 Task: Add Sprouts SPF 30 Tropical Coconut Clear Spray Sunscreen to the cart.
Action: Mouse moved to (289, 149)
Screenshot: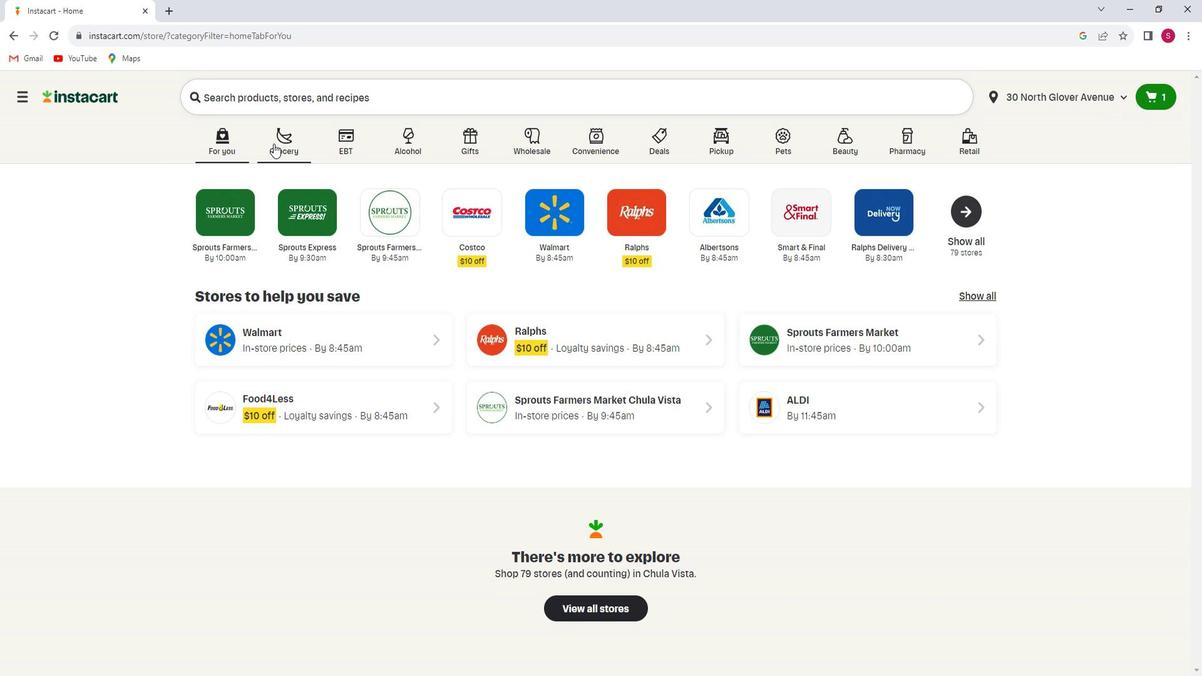 
Action: Mouse pressed left at (289, 149)
Screenshot: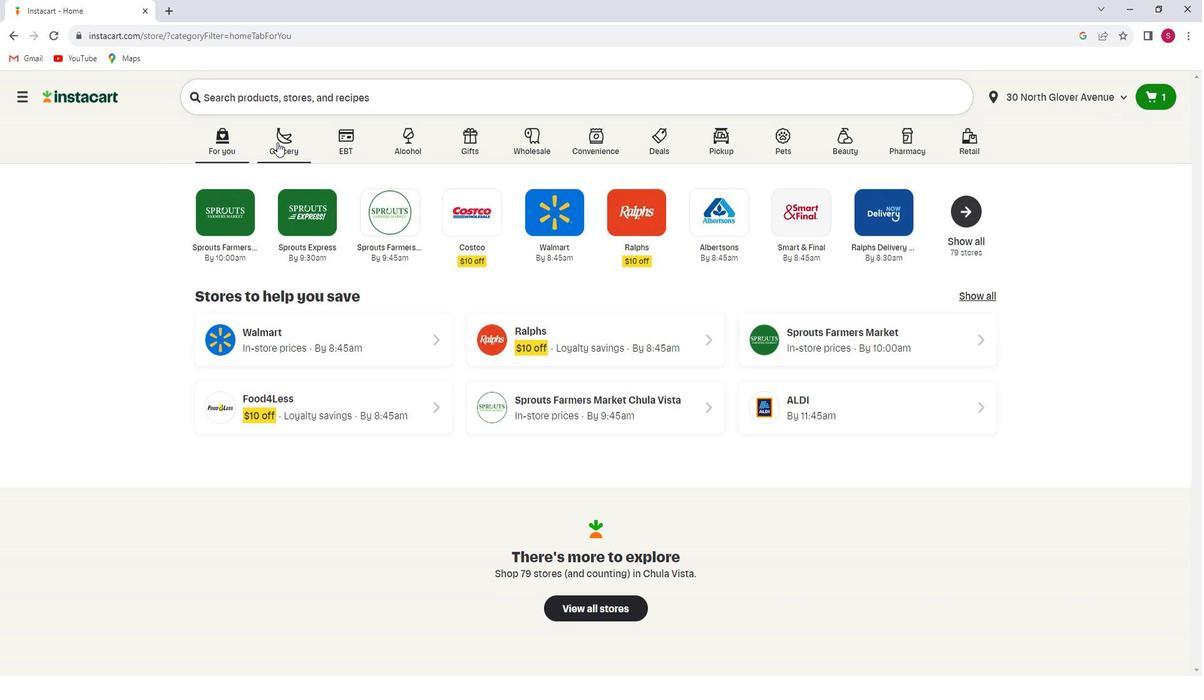
Action: Mouse moved to (326, 379)
Screenshot: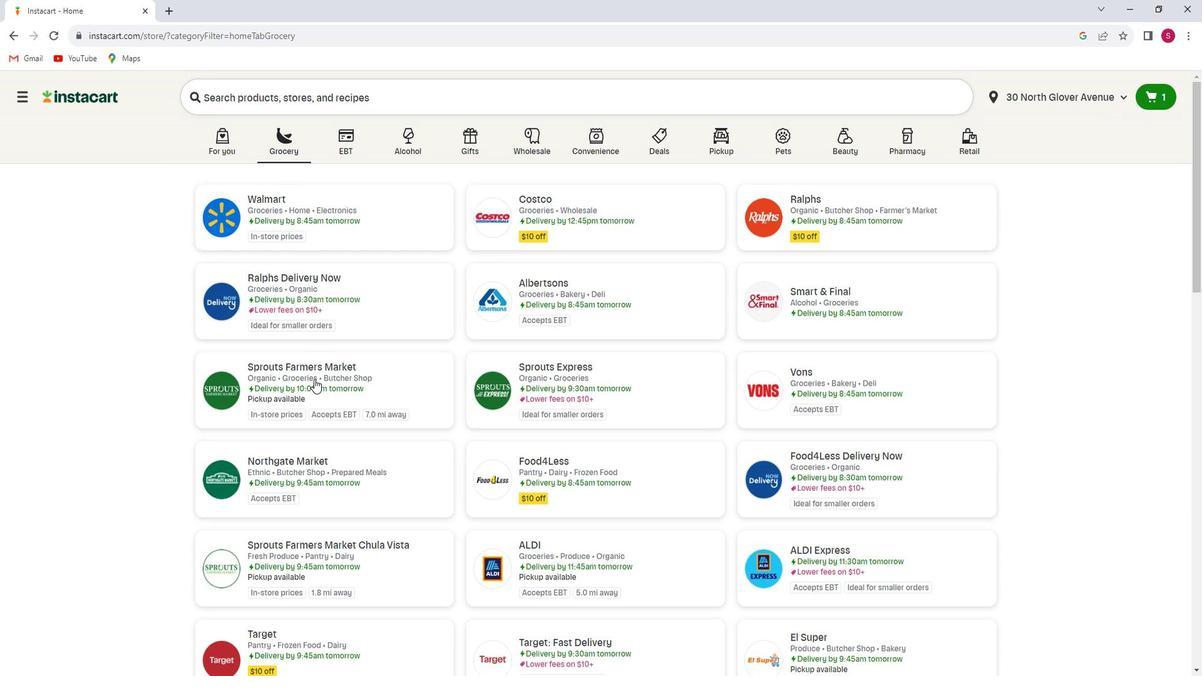 
Action: Mouse pressed left at (326, 379)
Screenshot: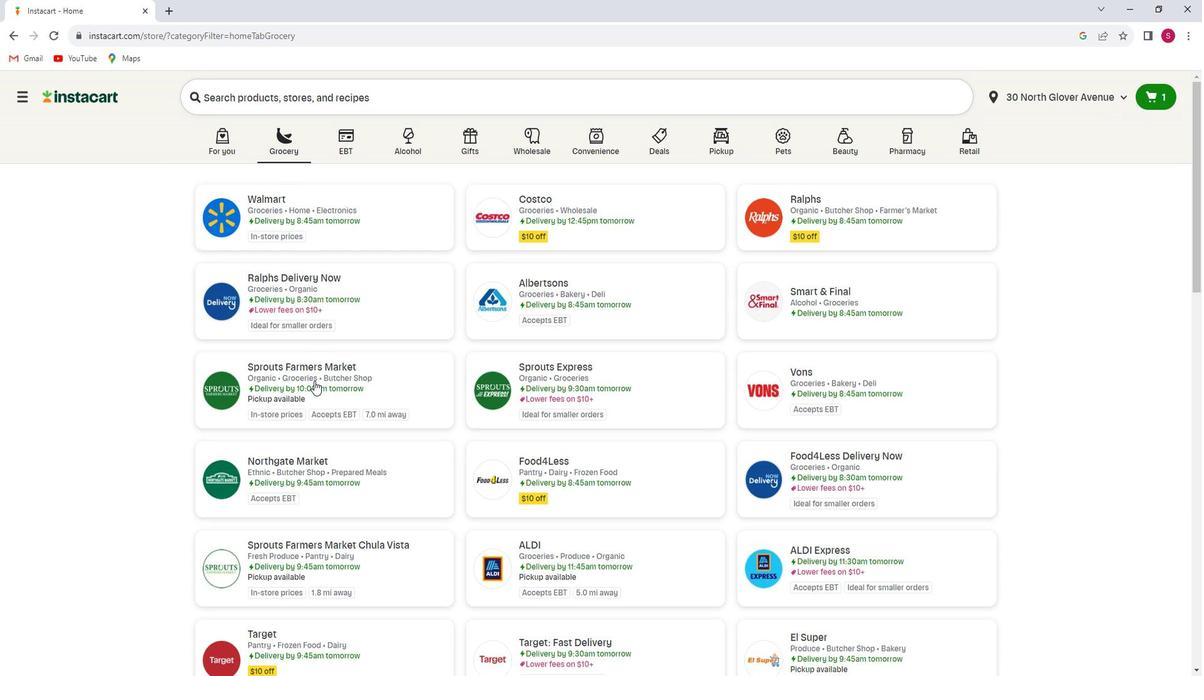 
Action: Mouse moved to (129, 408)
Screenshot: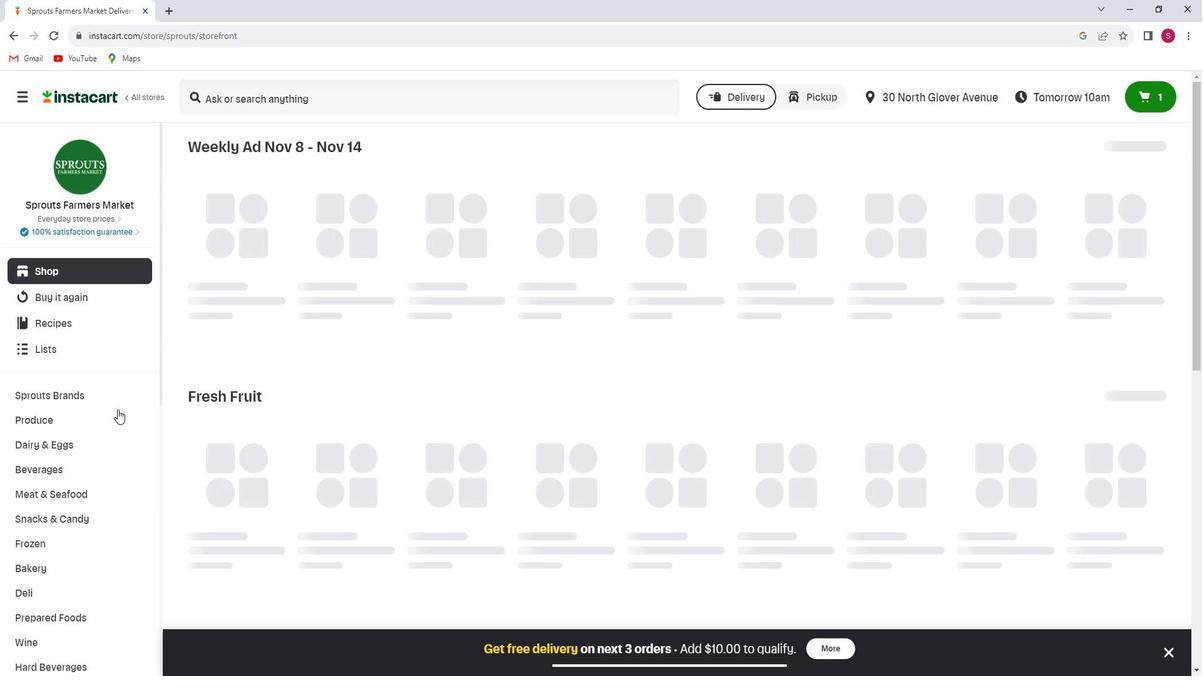 
Action: Mouse scrolled (129, 407) with delta (0, 0)
Screenshot: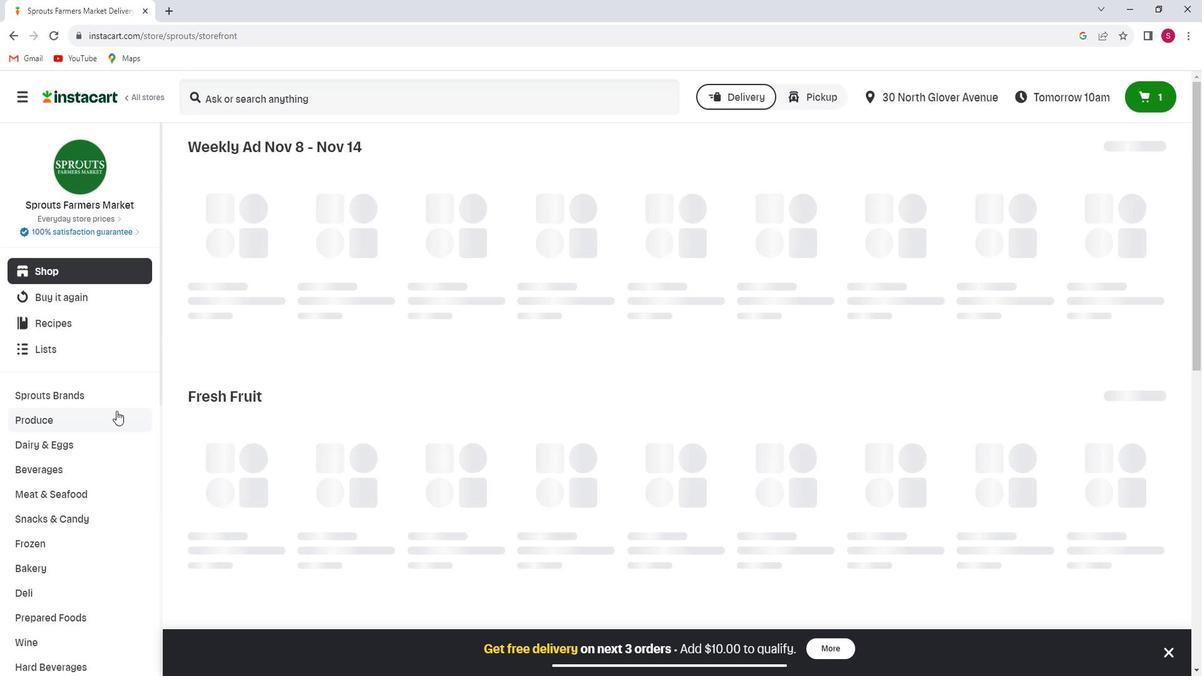 
Action: Mouse scrolled (129, 407) with delta (0, 0)
Screenshot: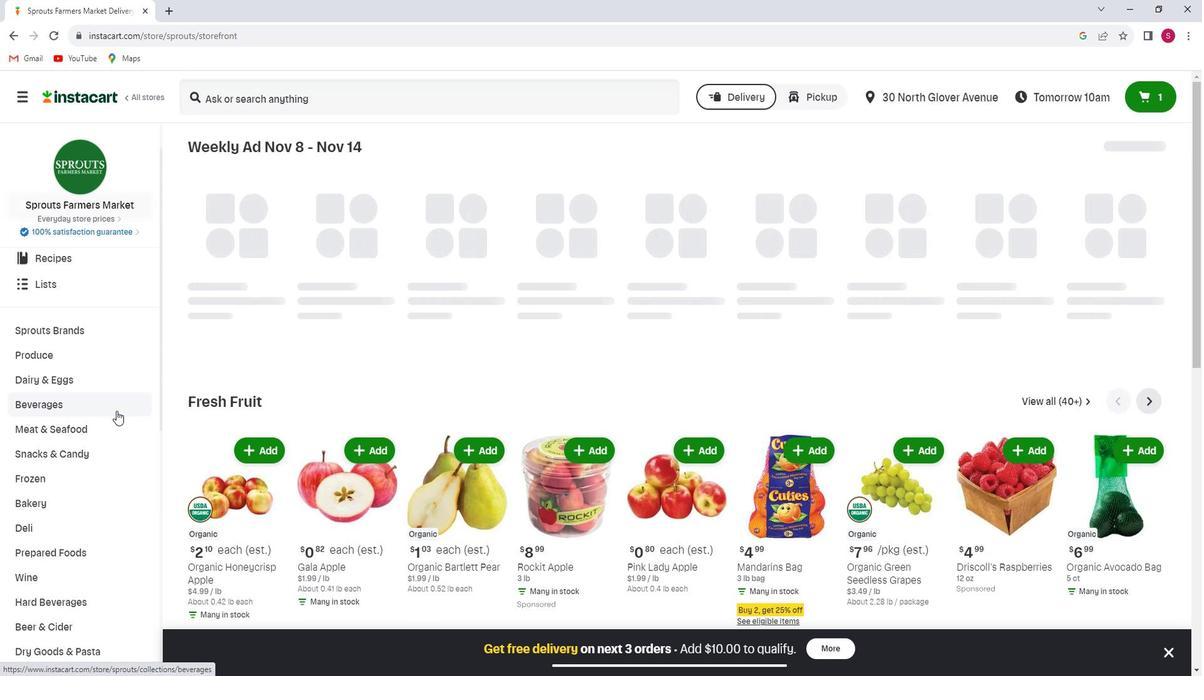 
Action: Mouse scrolled (129, 407) with delta (0, 0)
Screenshot: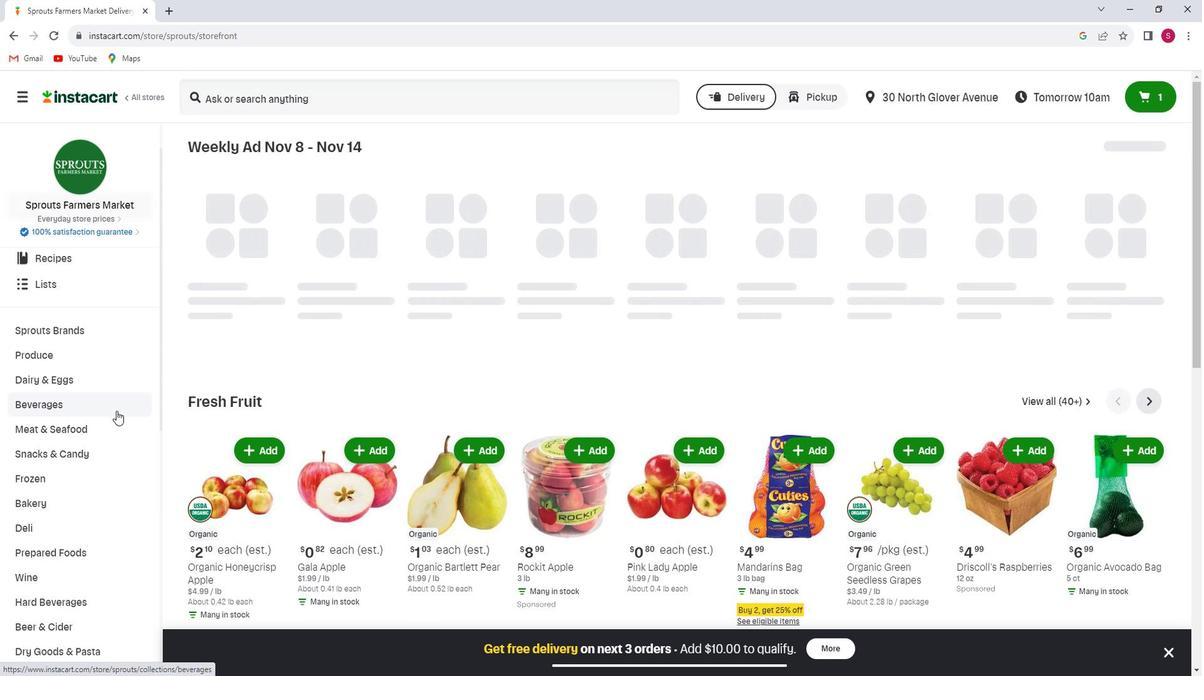 
Action: Mouse scrolled (129, 407) with delta (0, 0)
Screenshot: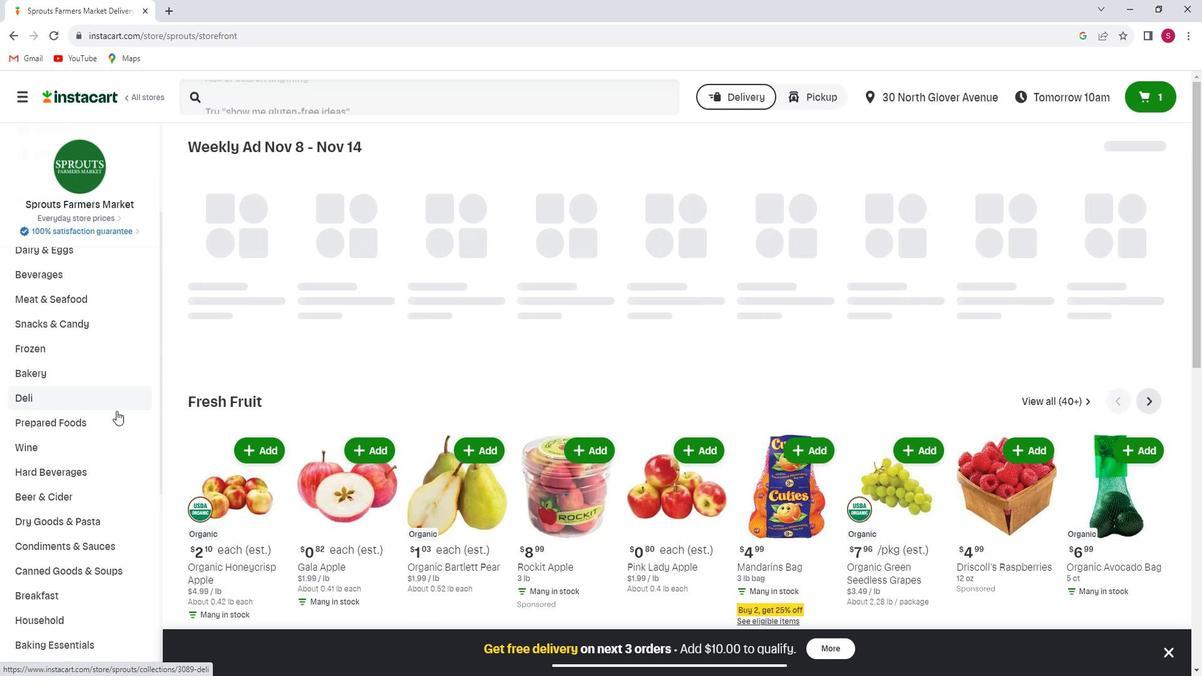 
Action: Mouse scrolled (129, 407) with delta (0, 0)
Screenshot: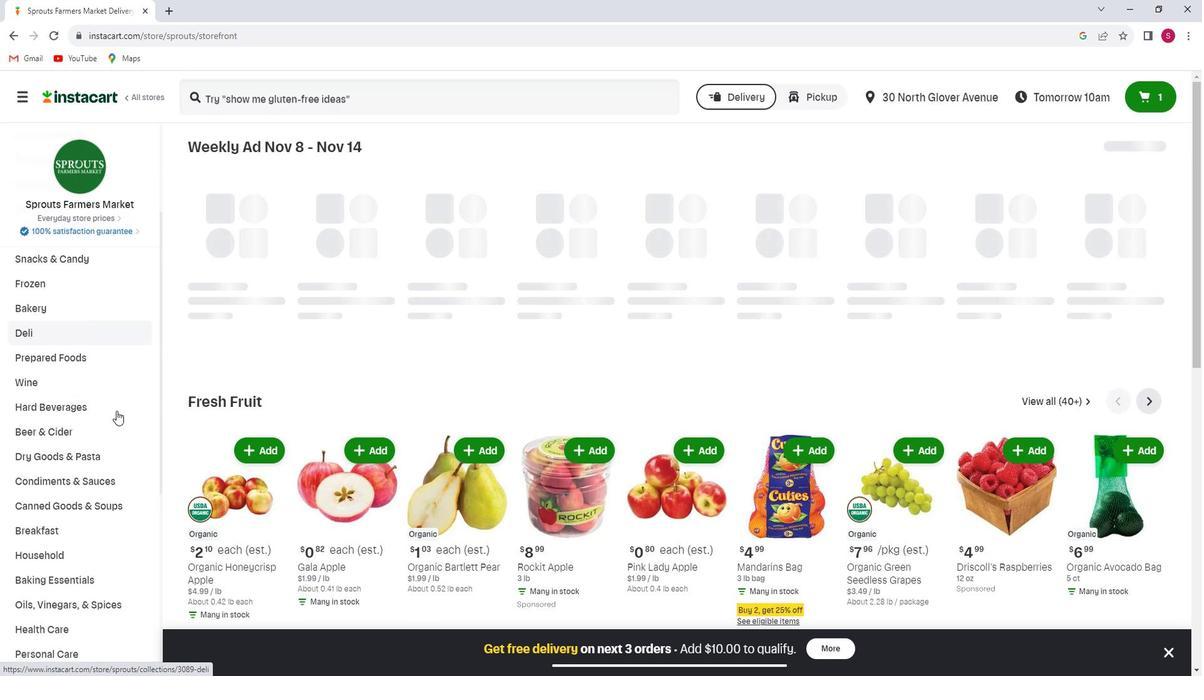 
Action: Mouse scrolled (129, 407) with delta (0, 0)
Screenshot: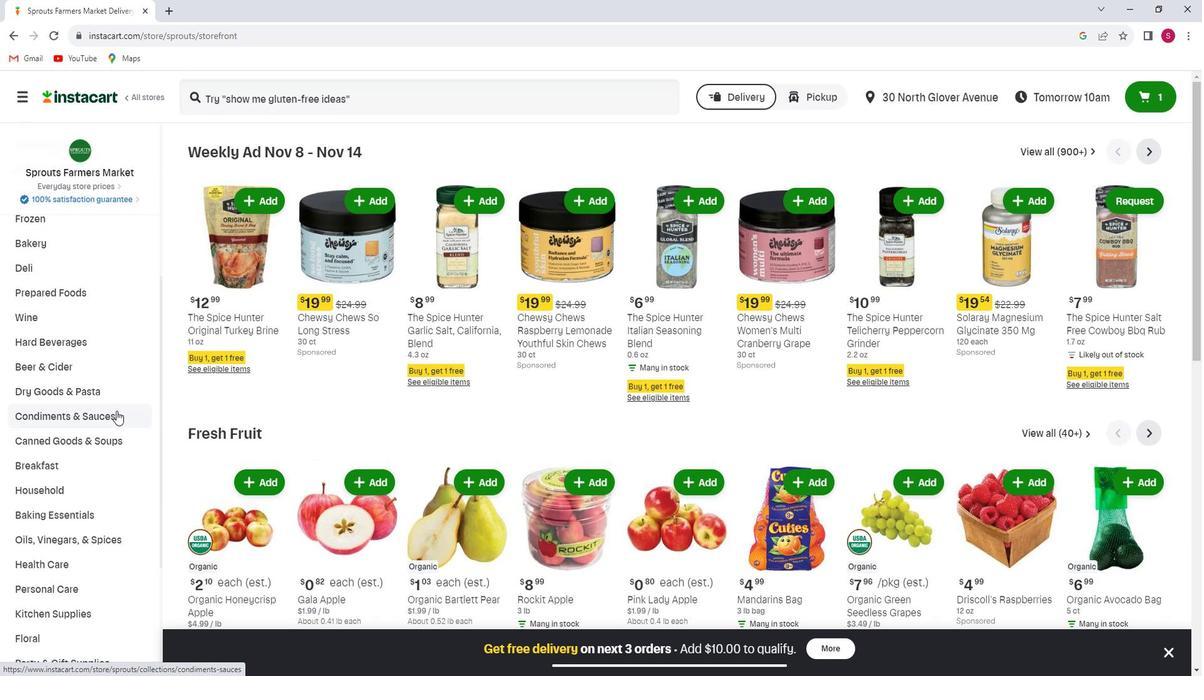 
Action: Mouse scrolled (129, 407) with delta (0, 0)
Screenshot: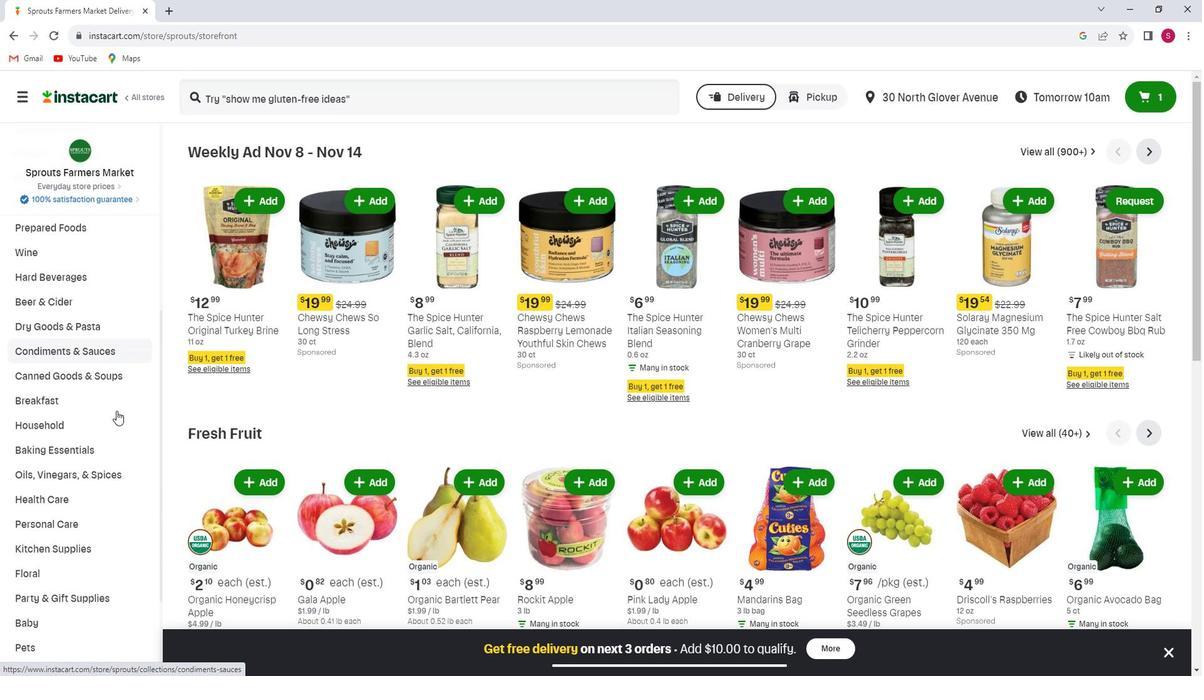 
Action: Mouse moved to (115, 452)
Screenshot: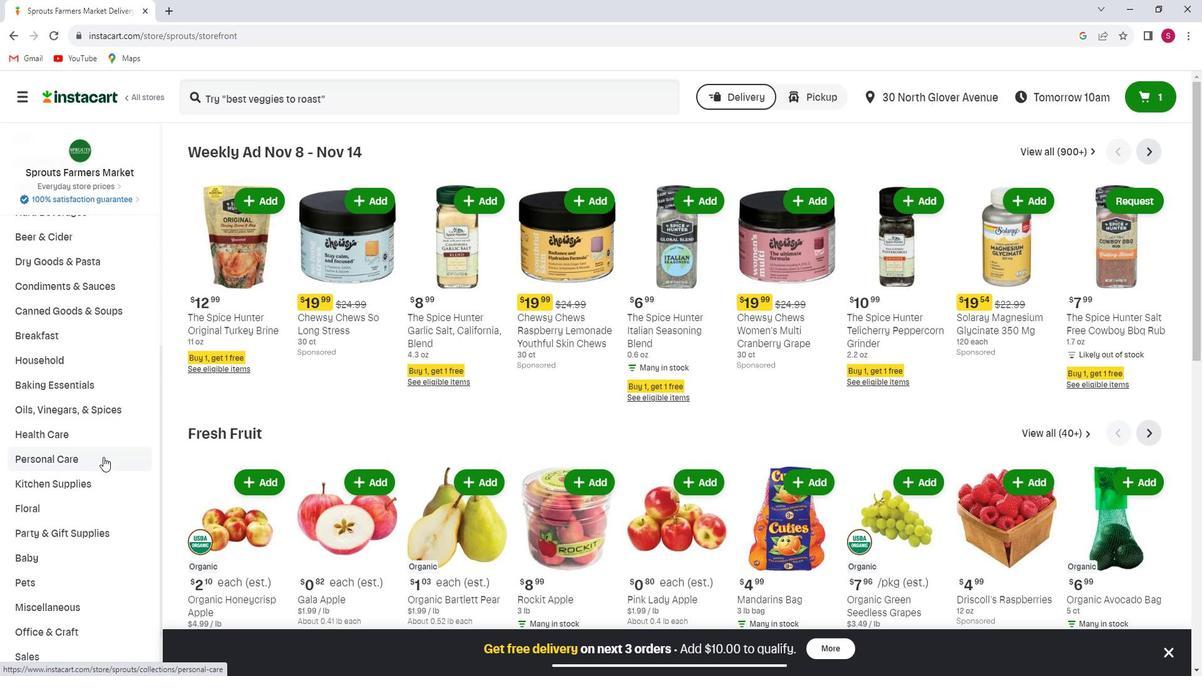 
Action: Mouse pressed left at (115, 452)
Screenshot: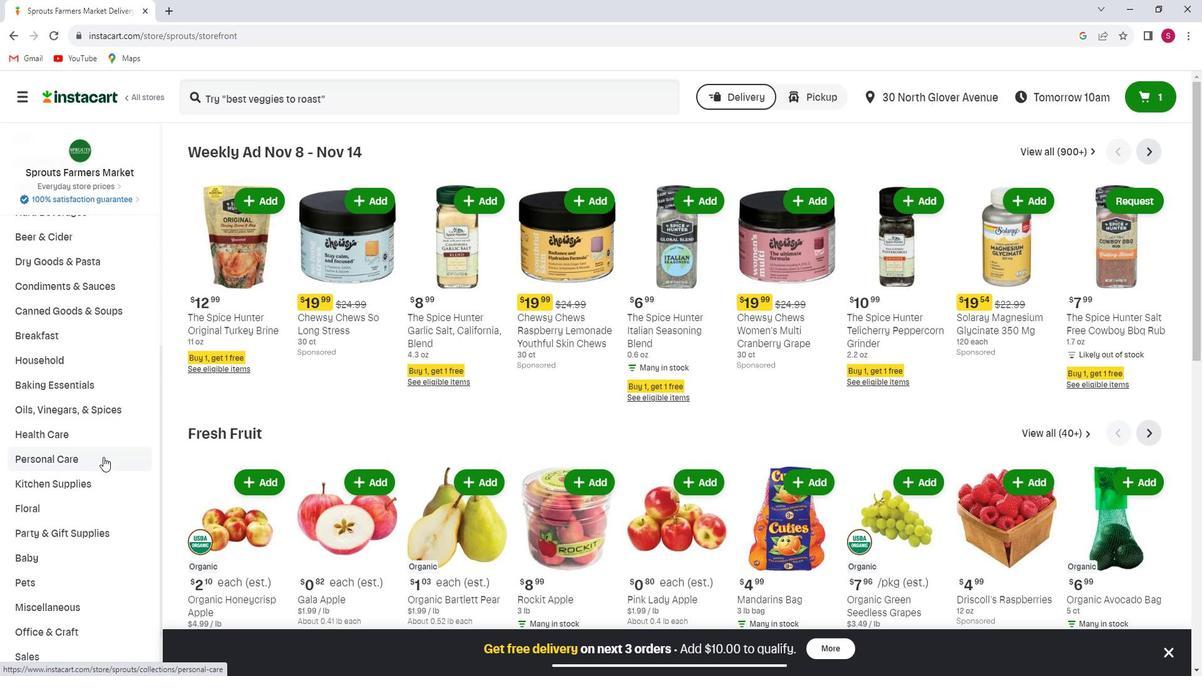 
Action: Mouse moved to (990, 189)
Screenshot: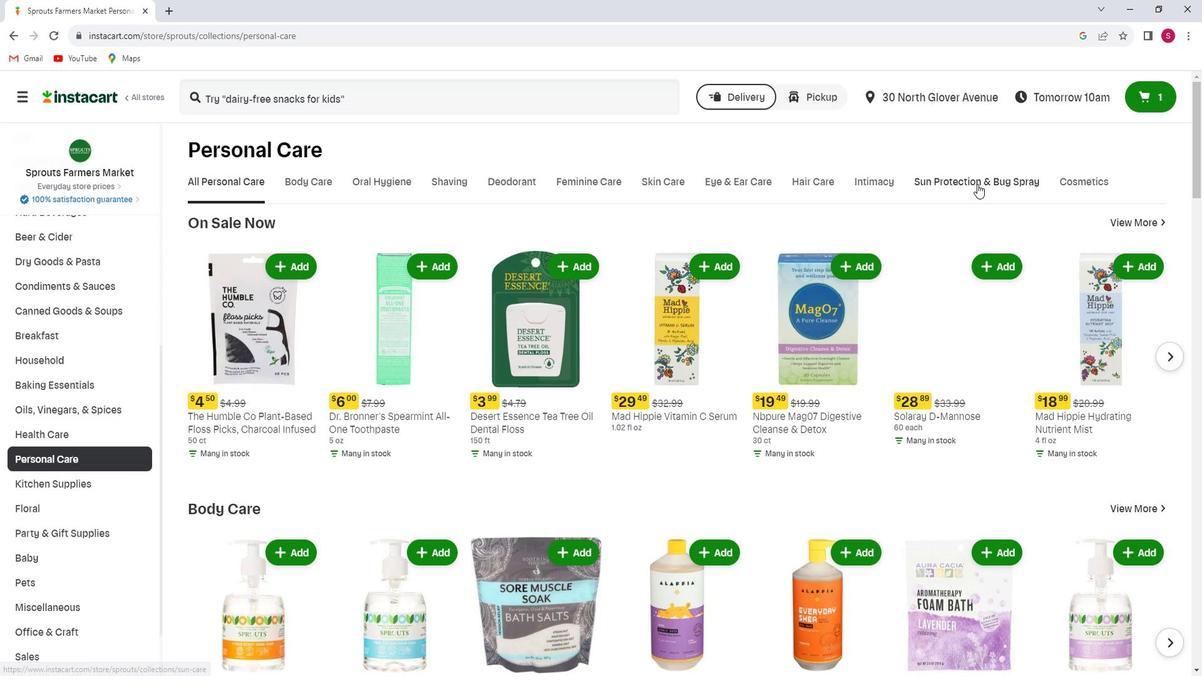 
Action: Mouse pressed left at (990, 189)
Screenshot: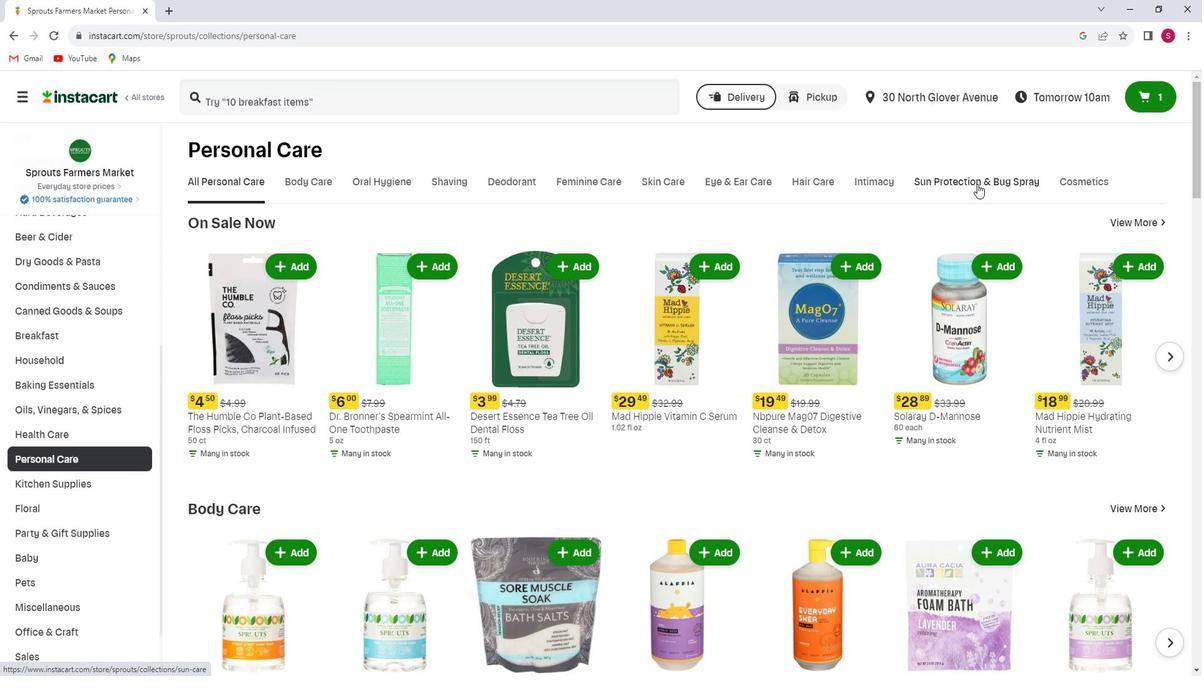 
Action: Mouse moved to (432, 107)
Screenshot: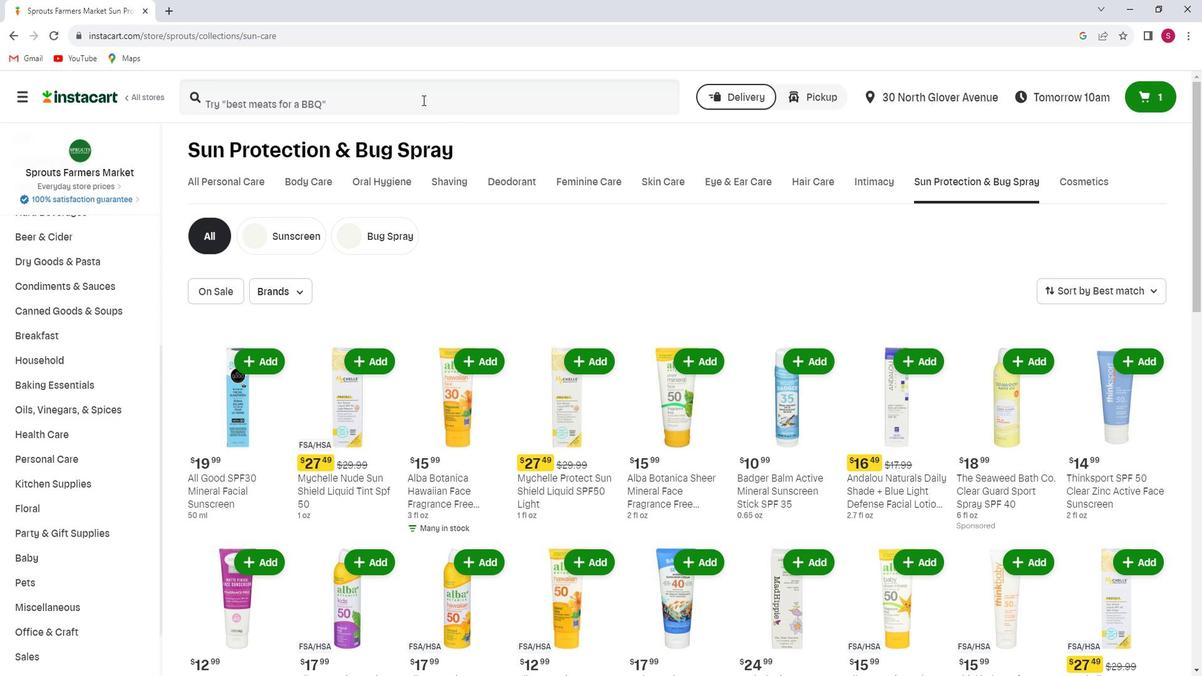 
Action: Mouse pressed left at (432, 107)
Screenshot: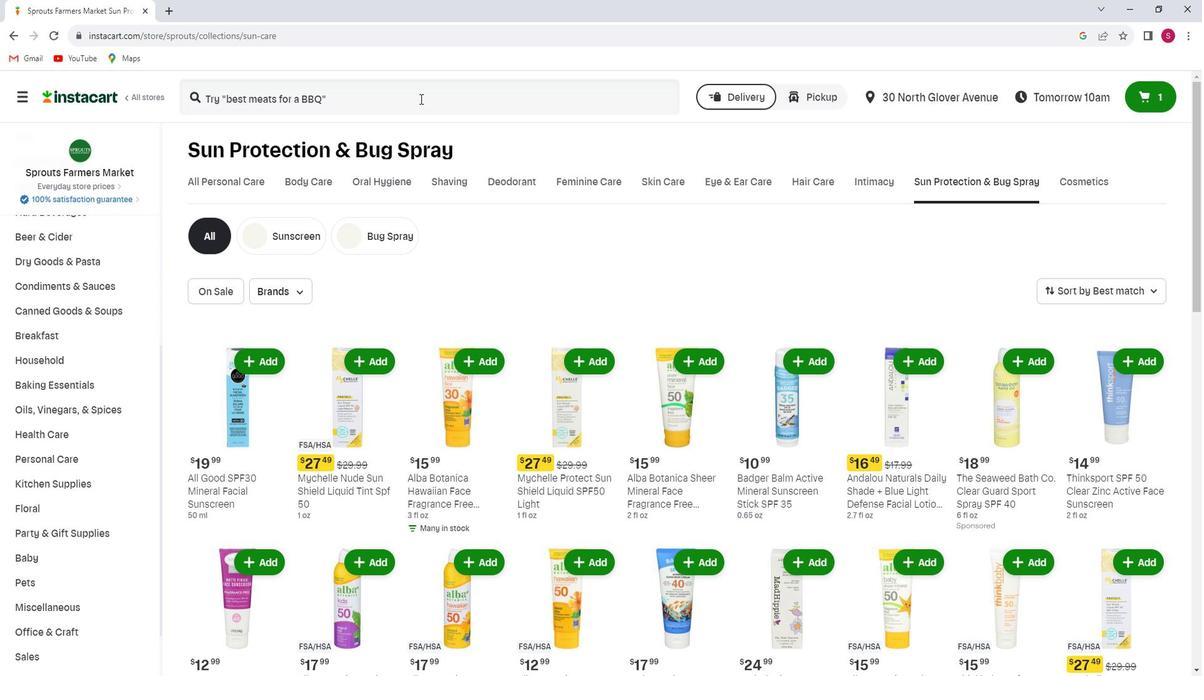 
Action: Key pressed <Key.shift>Sprouts<Key.space><Key.shift>S<Key.shift_r>P<Key.shift>F<Key.space>30<Key.space><Key.shift>Tropical<Key.space><Key.shift>Coconut<Key.space><Key.shift>Clear<Key.space><Key.shift>Spray<Key.space><Key.shift>Sunscreen<Key.enter>
Screenshot: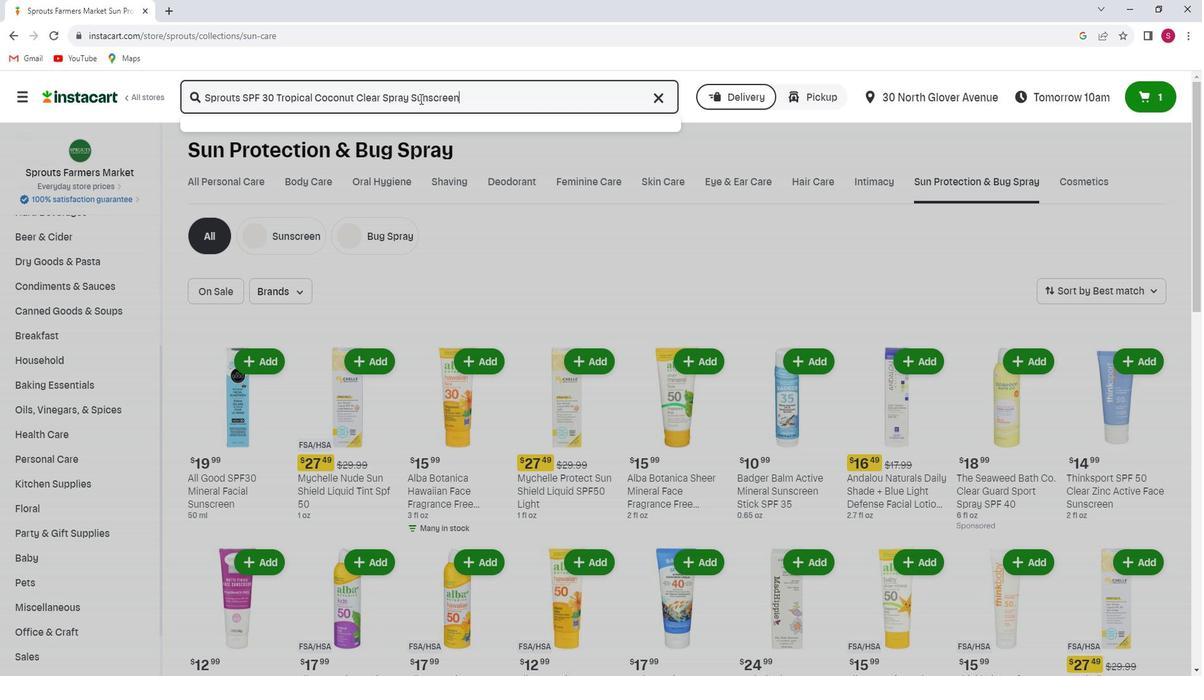
Action: Mouse moved to (358, 204)
Screenshot: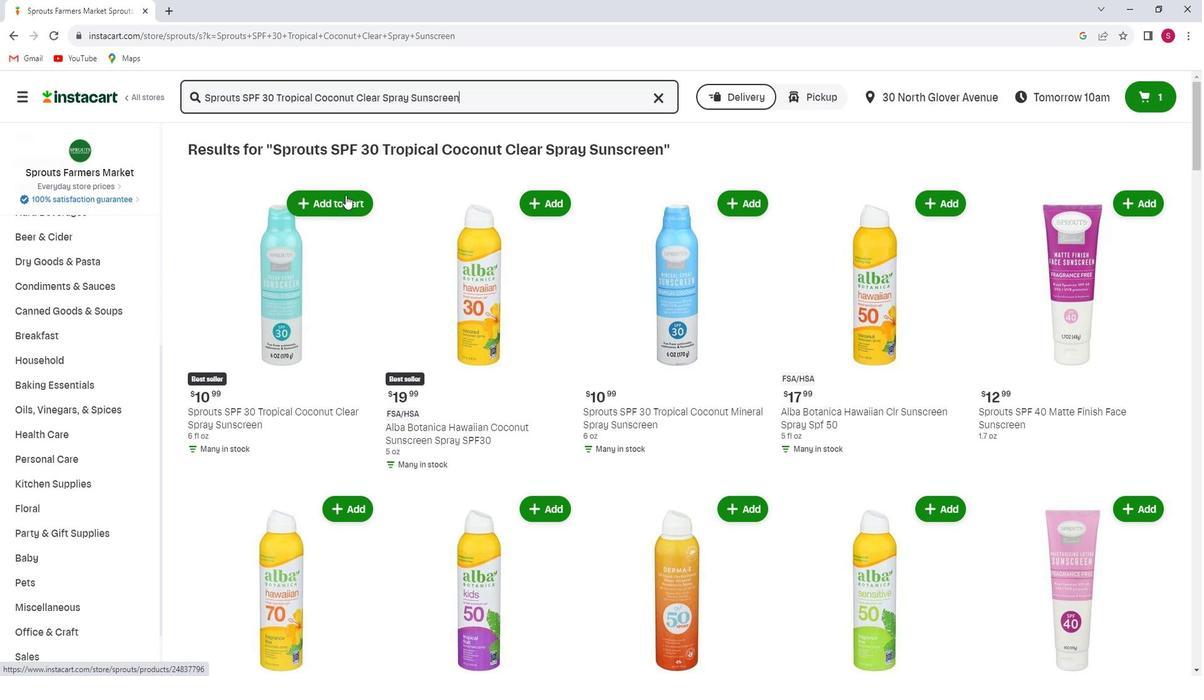 
Action: Mouse scrolled (358, 204) with delta (0, 0)
Screenshot: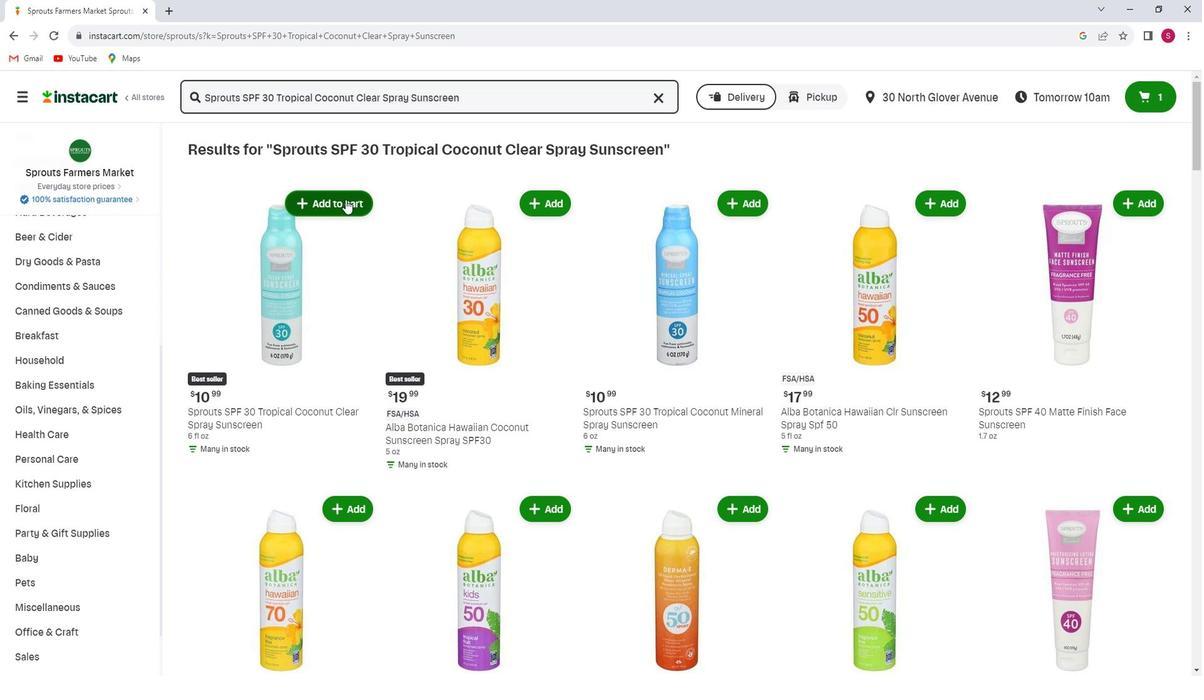 
Action: Mouse moved to (359, 212)
Screenshot: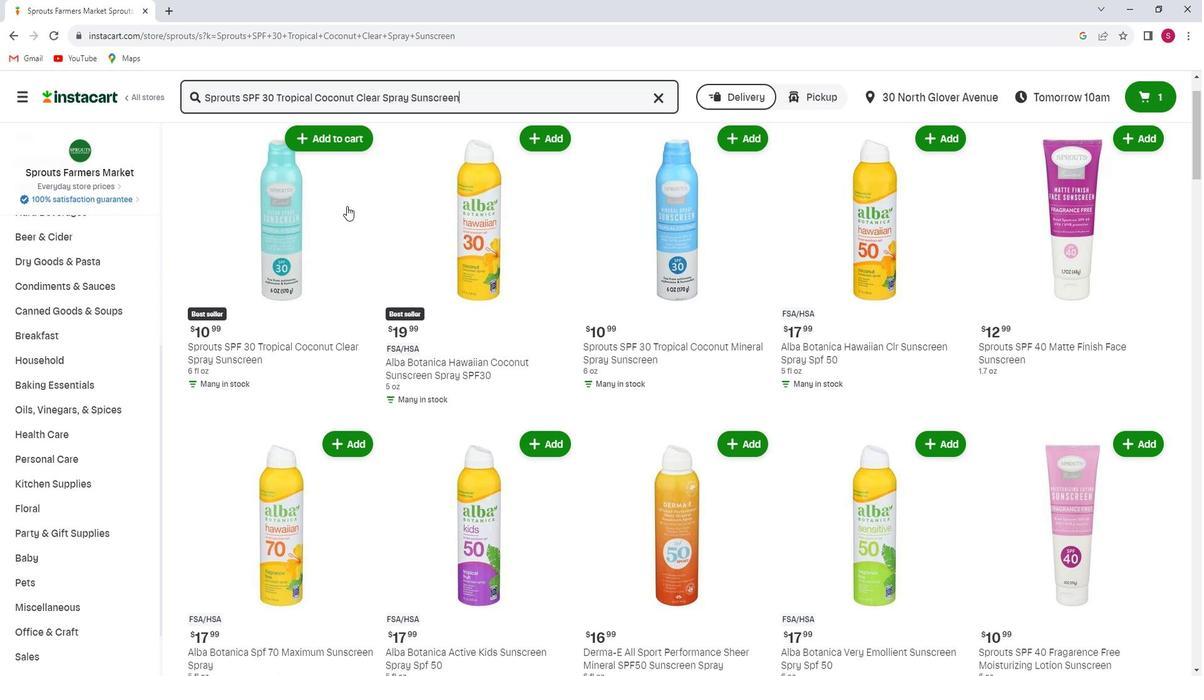 
Action: Mouse scrolled (359, 212) with delta (0, 0)
Screenshot: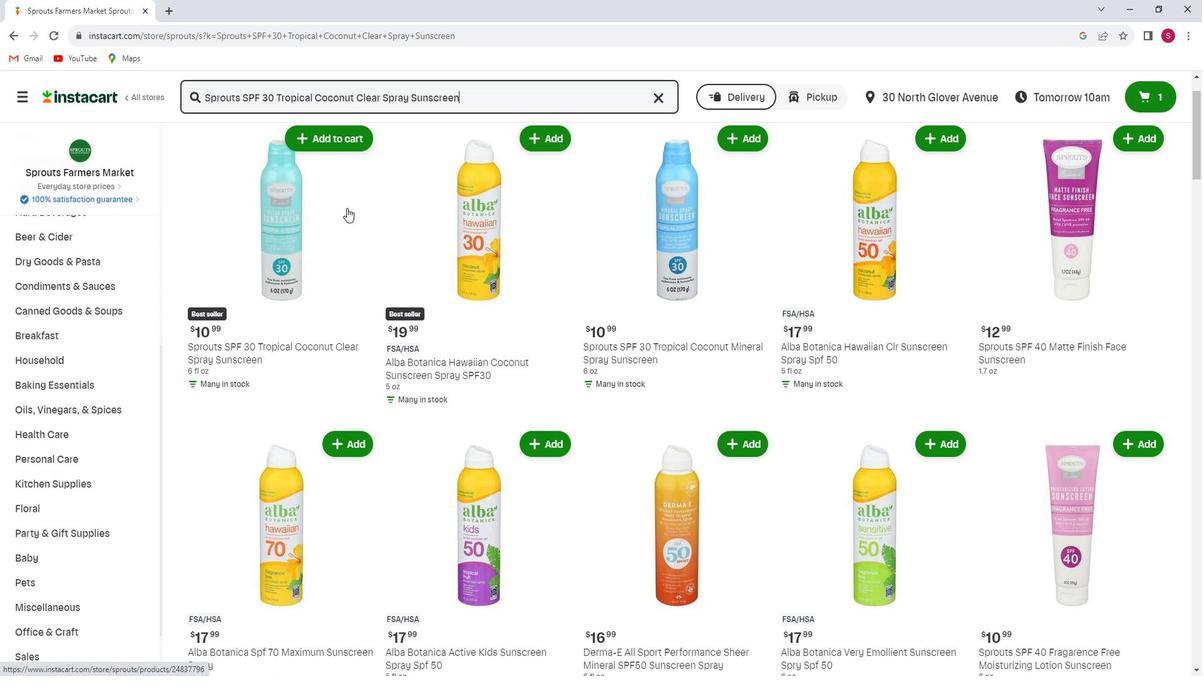
Action: Mouse moved to (346, 155)
Screenshot: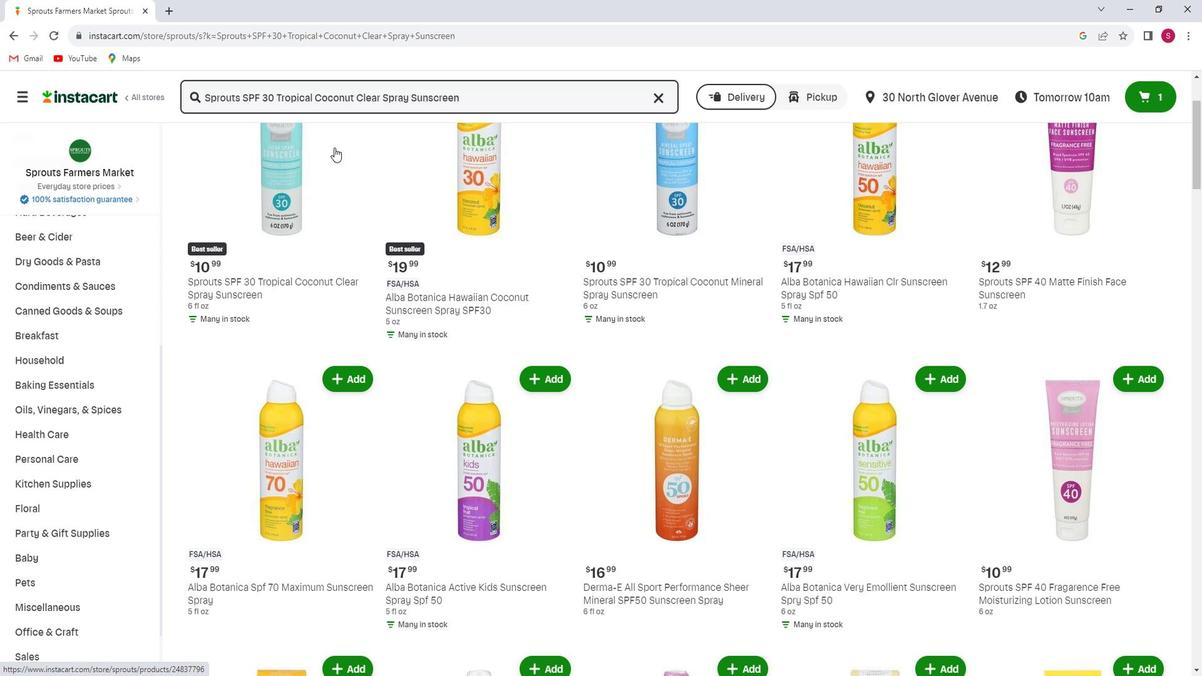
Action: Mouse scrolled (346, 155) with delta (0, 0)
Screenshot: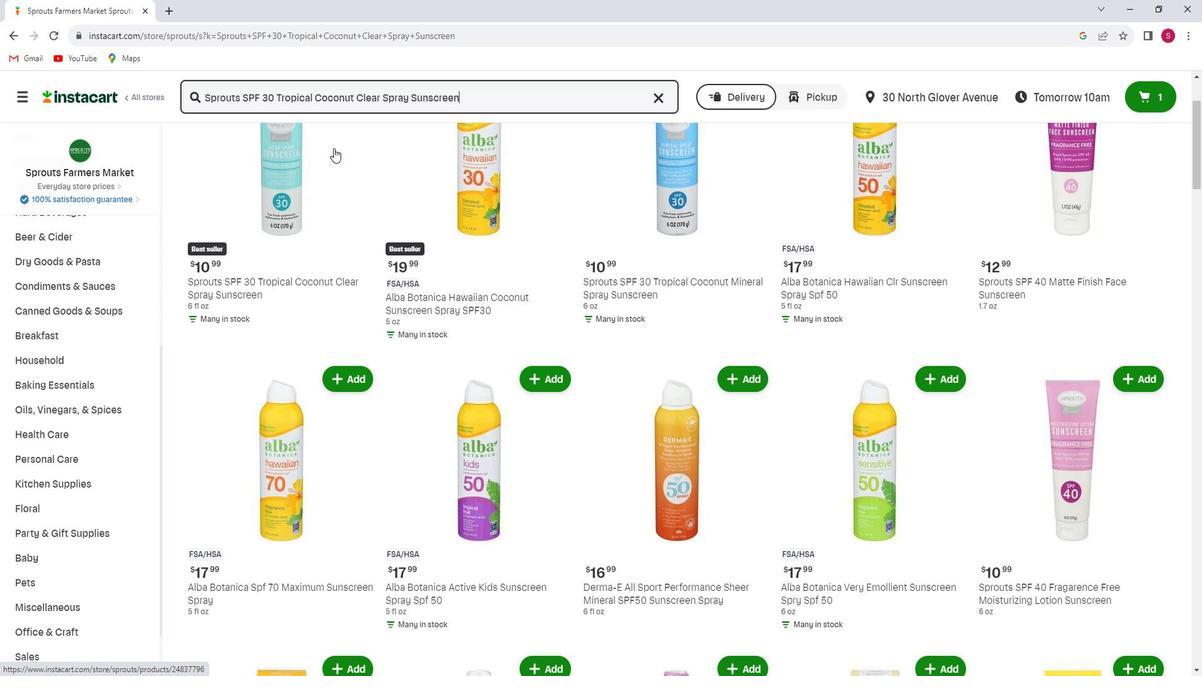 
Action: Mouse scrolled (346, 155) with delta (0, 0)
Screenshot: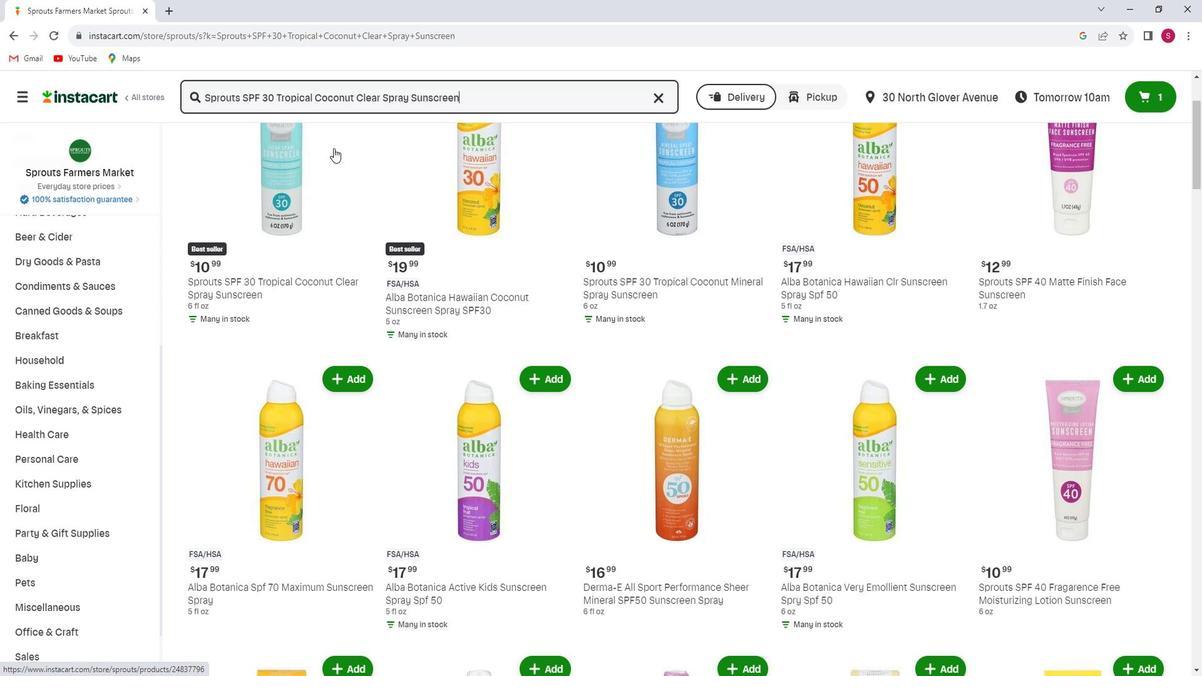 
Action: Mouse moved to (354, 206)
Screenshot: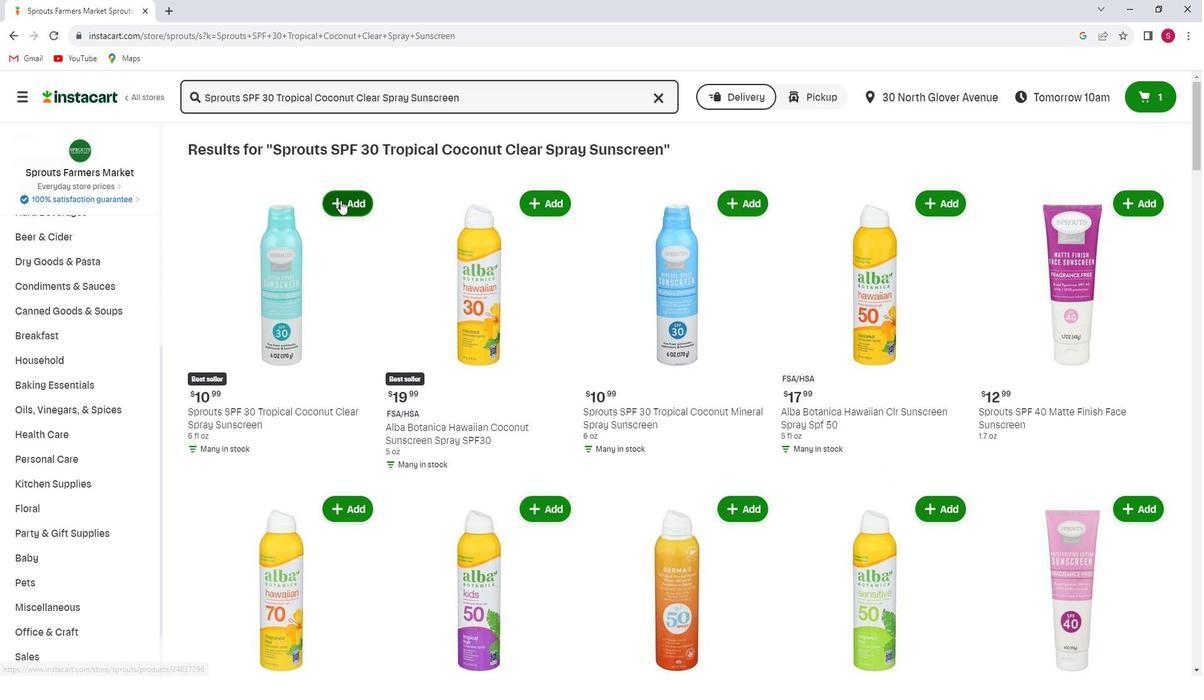 
Action: Mouse pressed left at (354, 206)
Screenshot: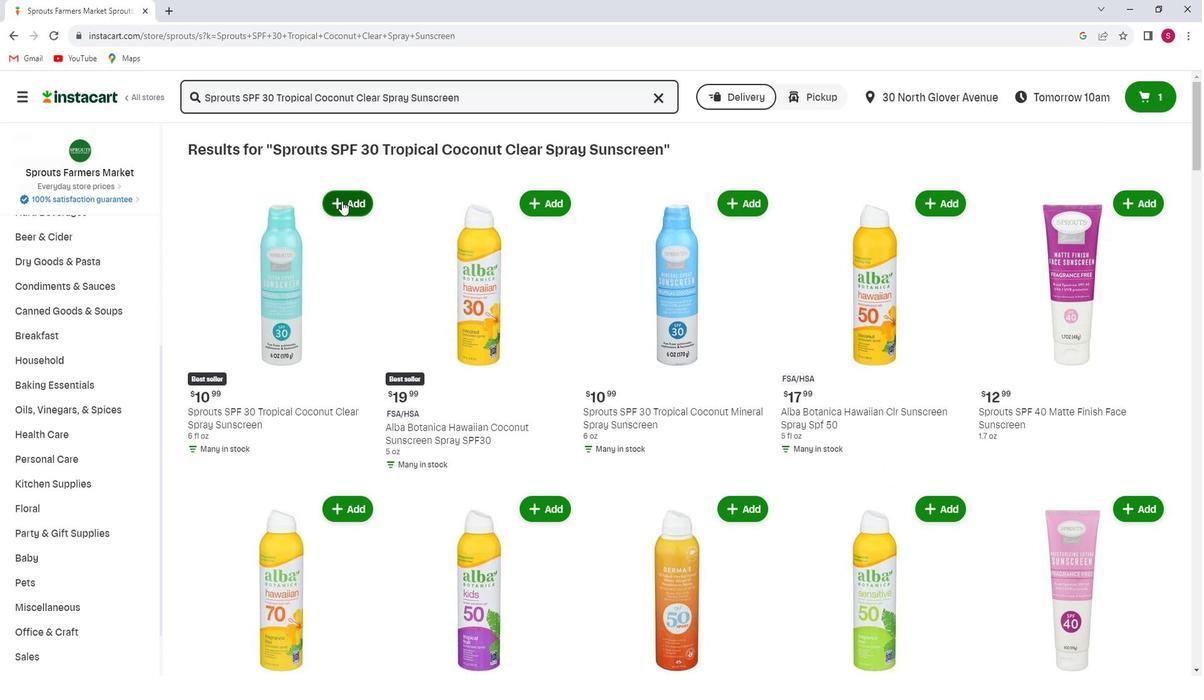 
Action: Mouse moved to (360, 246)
Screenshot: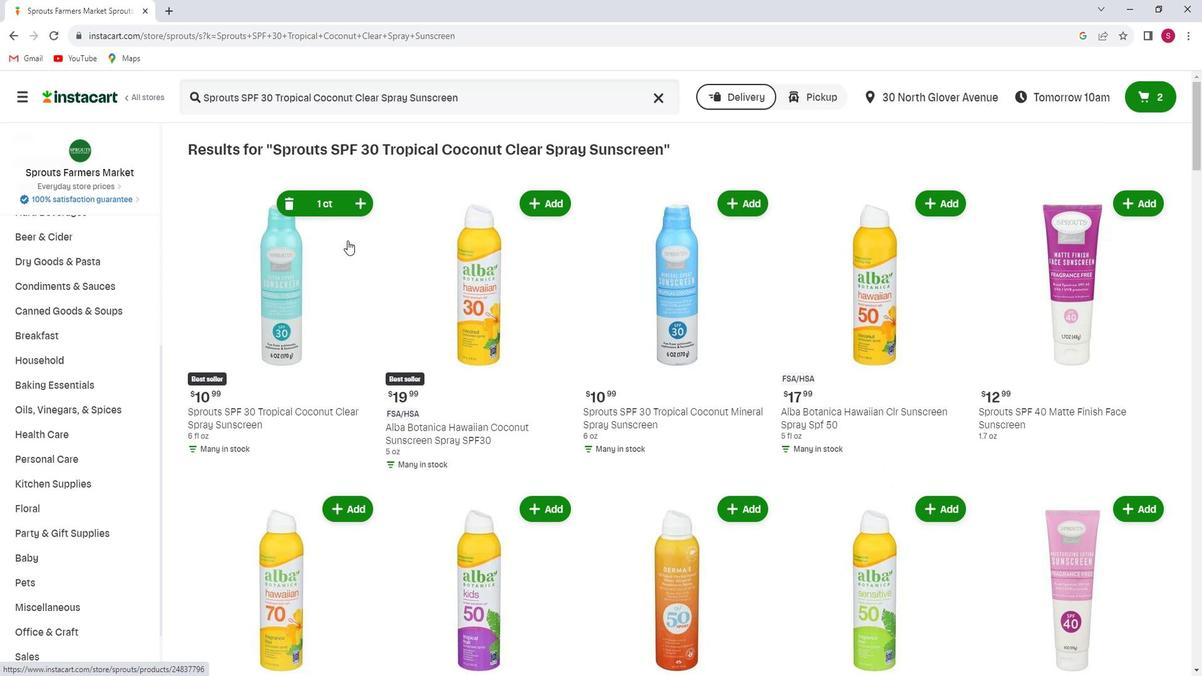 
